 Task: Check the sale-to-list ratio of underground utilities in the last 3 years.
Action: Mouse moved to (960, 224)
Screenshot: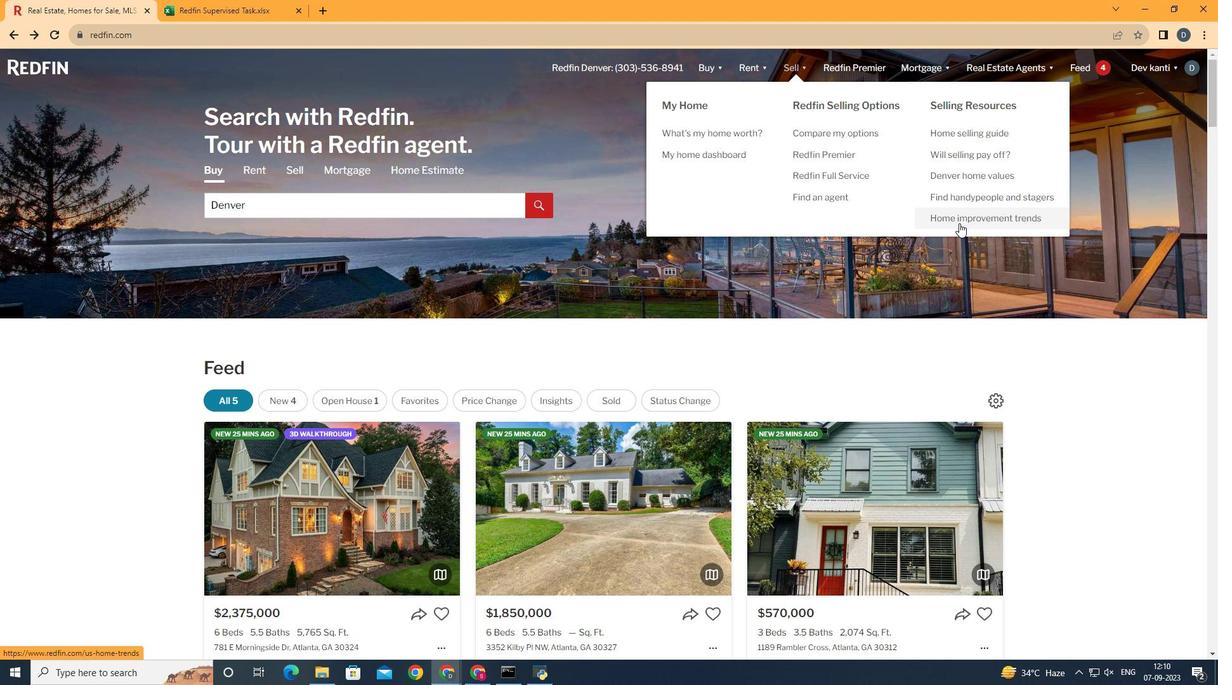 
Action: Mouse pressed left at (960, 224)
Screenshot: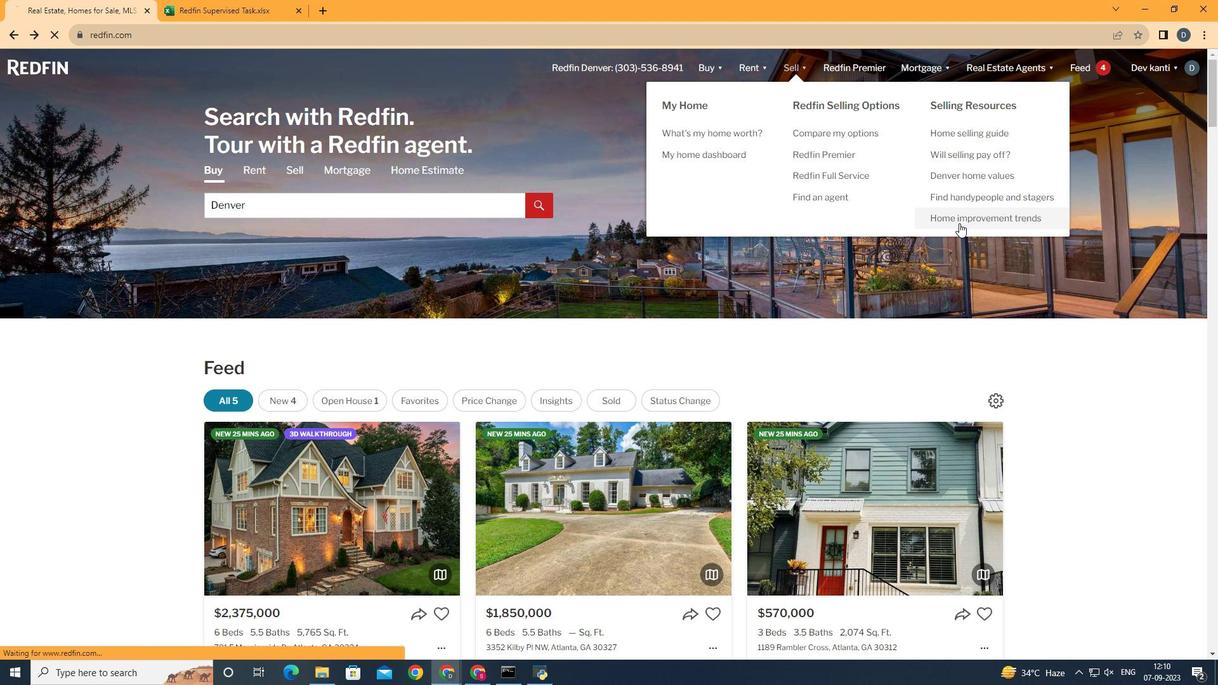 
Action: Mouse moved to (313, 250)
Screenshot: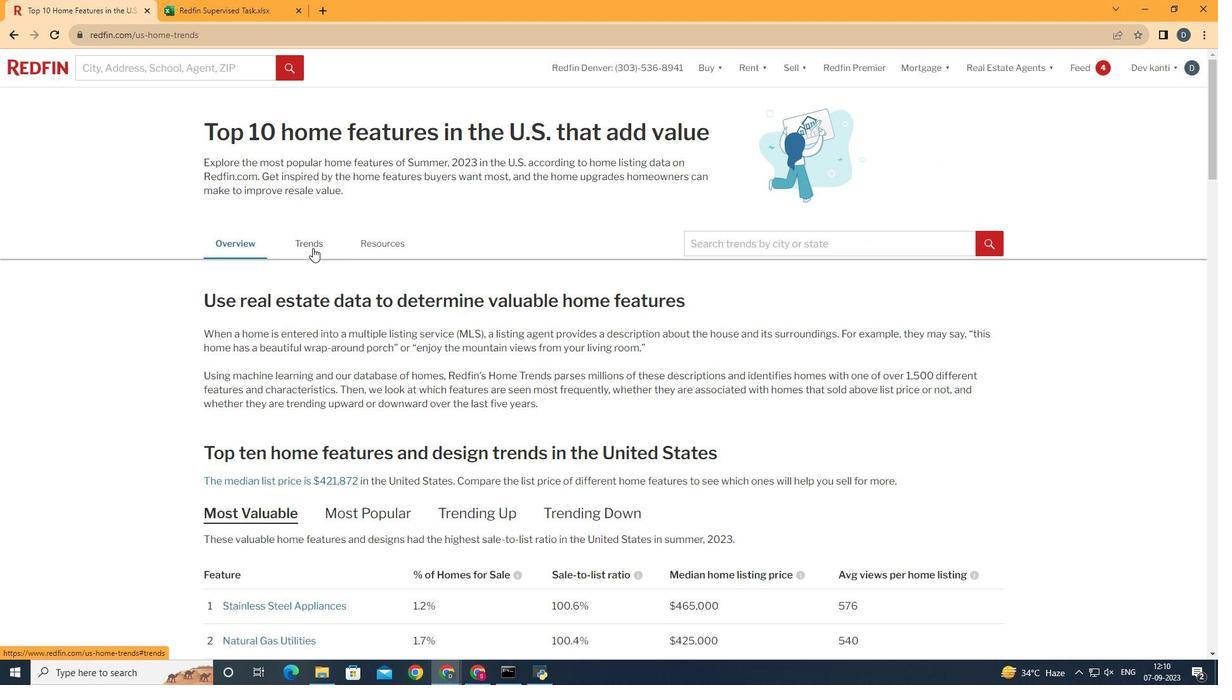 
Action: Mouse pressed left at (313, 250)
Screenshot: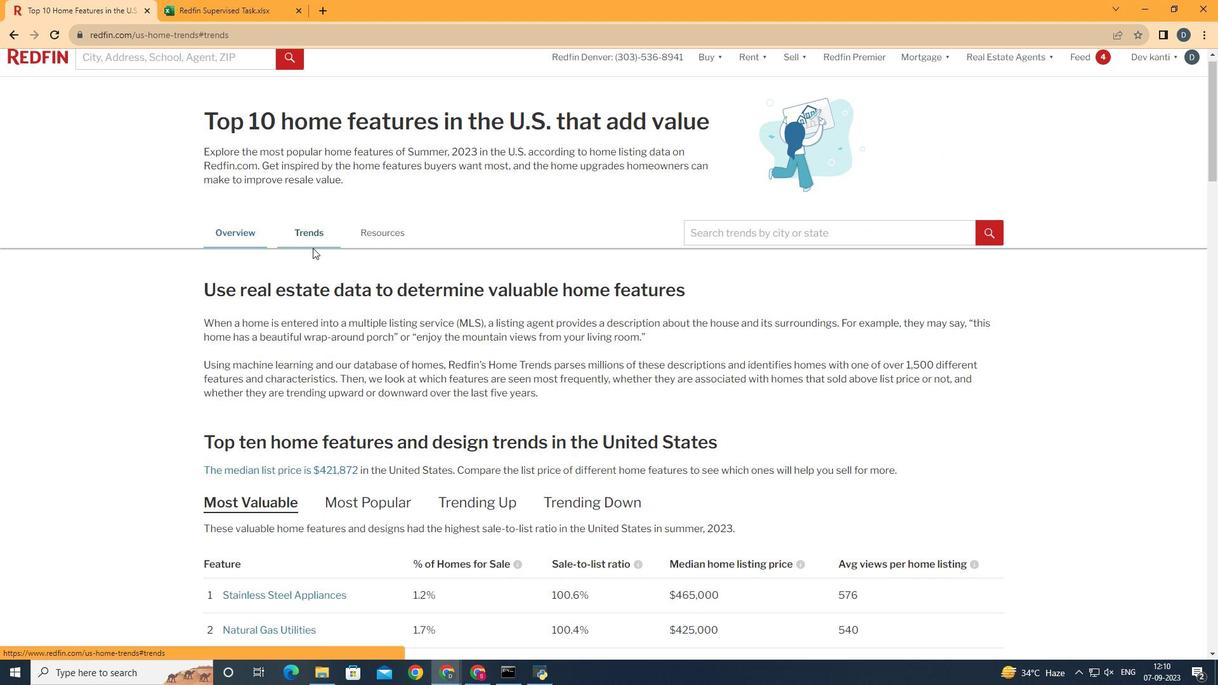 
Action: Mouse moved to (401, 330)
Screenshot: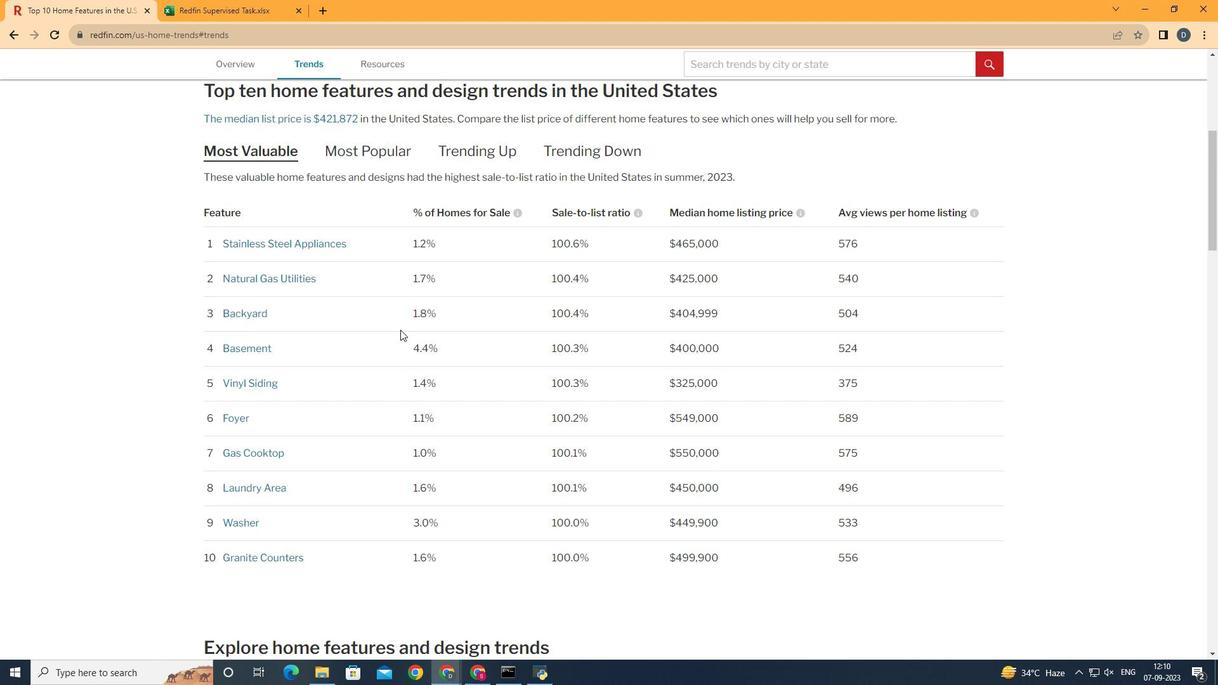 
Action: Mouse scrolled (401, 330) with delta (0, 0)
Screenshot: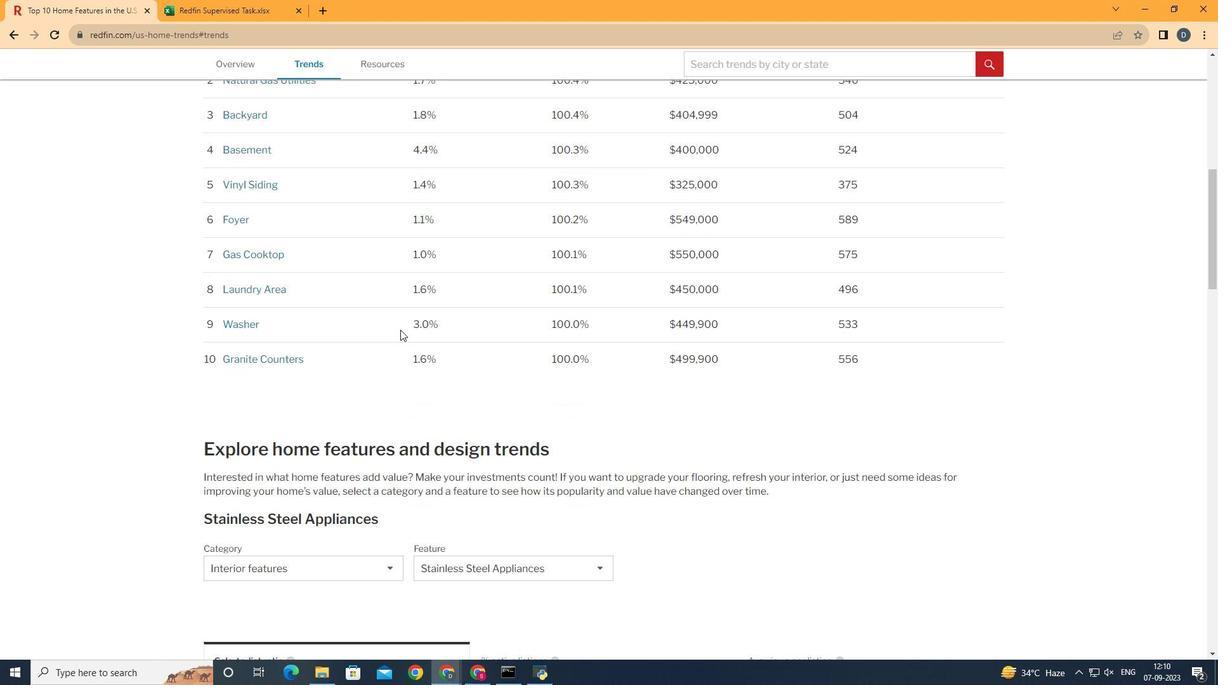 
Action: Mouse scrolled (401, 330) with delta (0, 0)
Screenshot: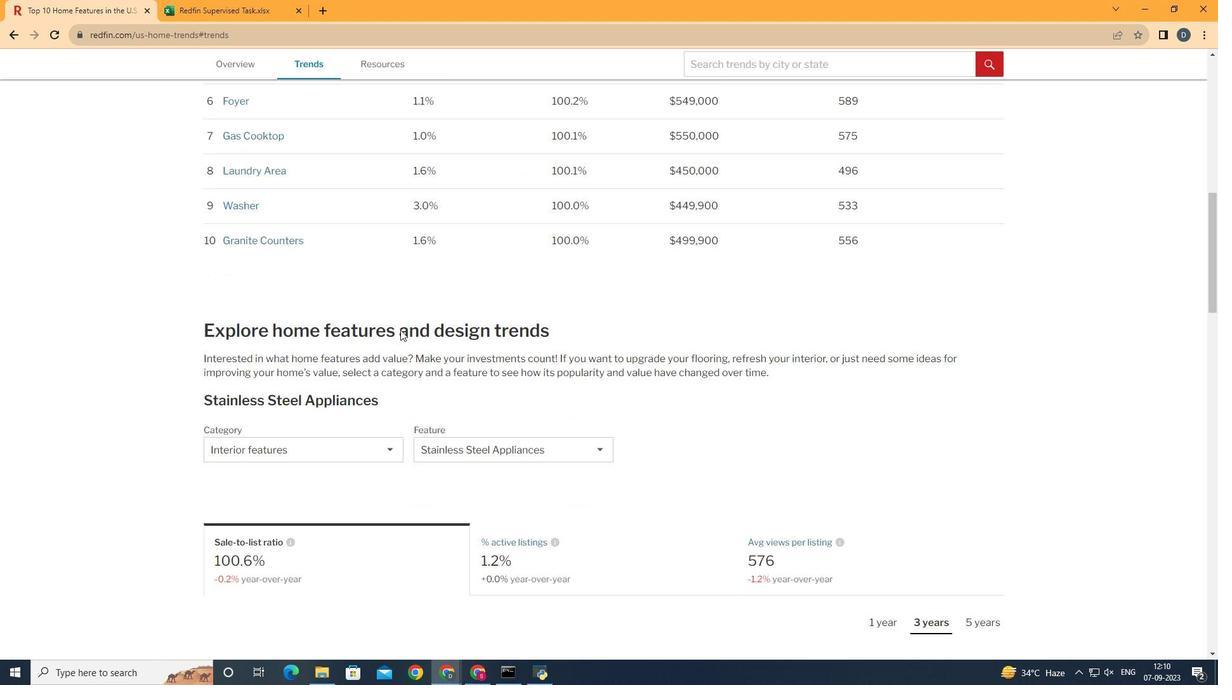 
Action: Mouse scrolled (401, 330) with delta (0, 0)
Screenshot: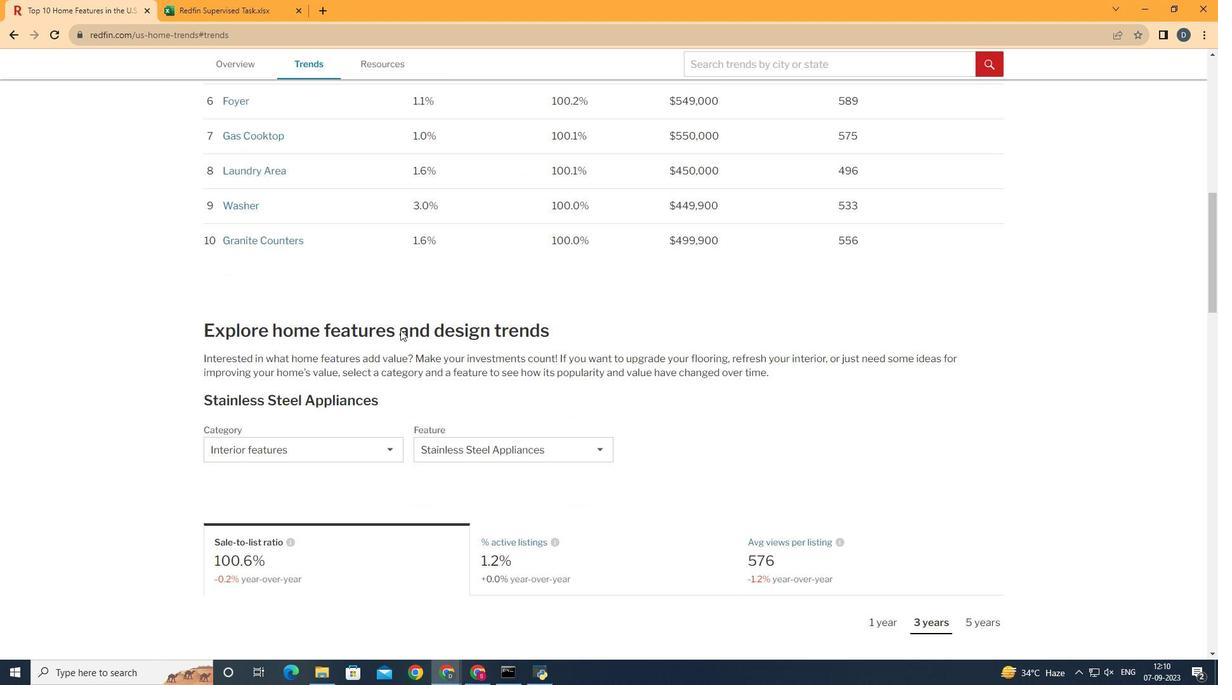 
Action: Mouse scrolled (401, 330) with delta (0, 0)
Screenshot: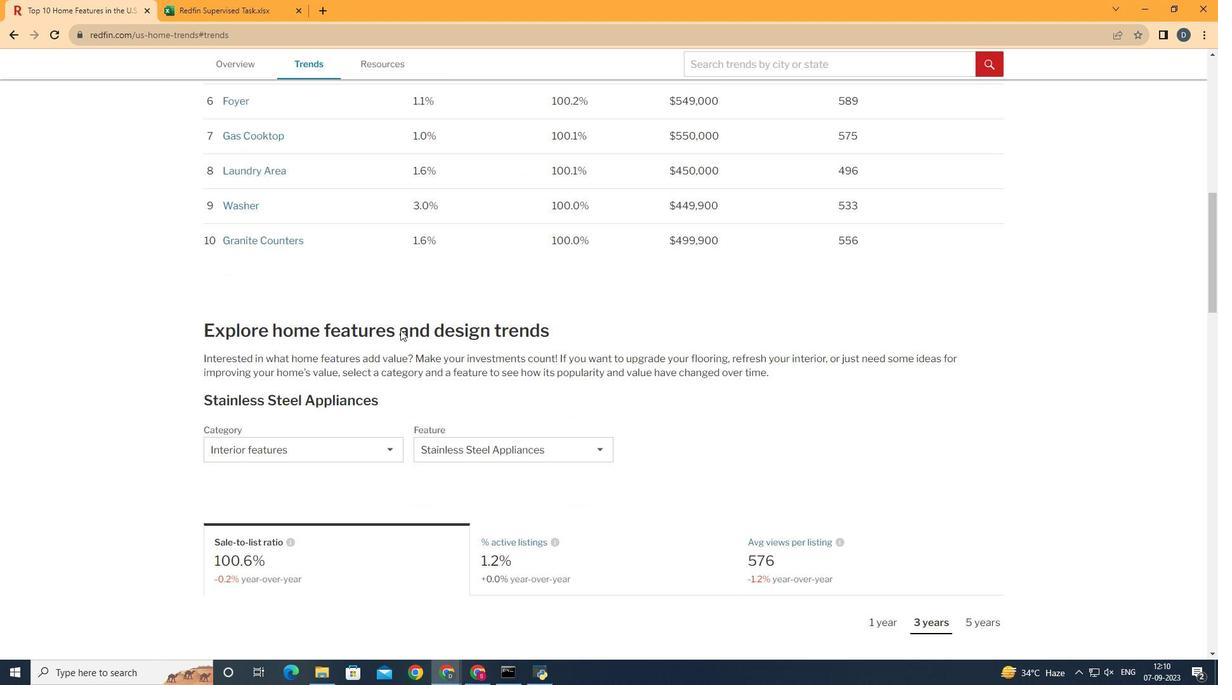 
Action: Mouse scrolled (401, 330) with delta (0, 0)
Screenshot: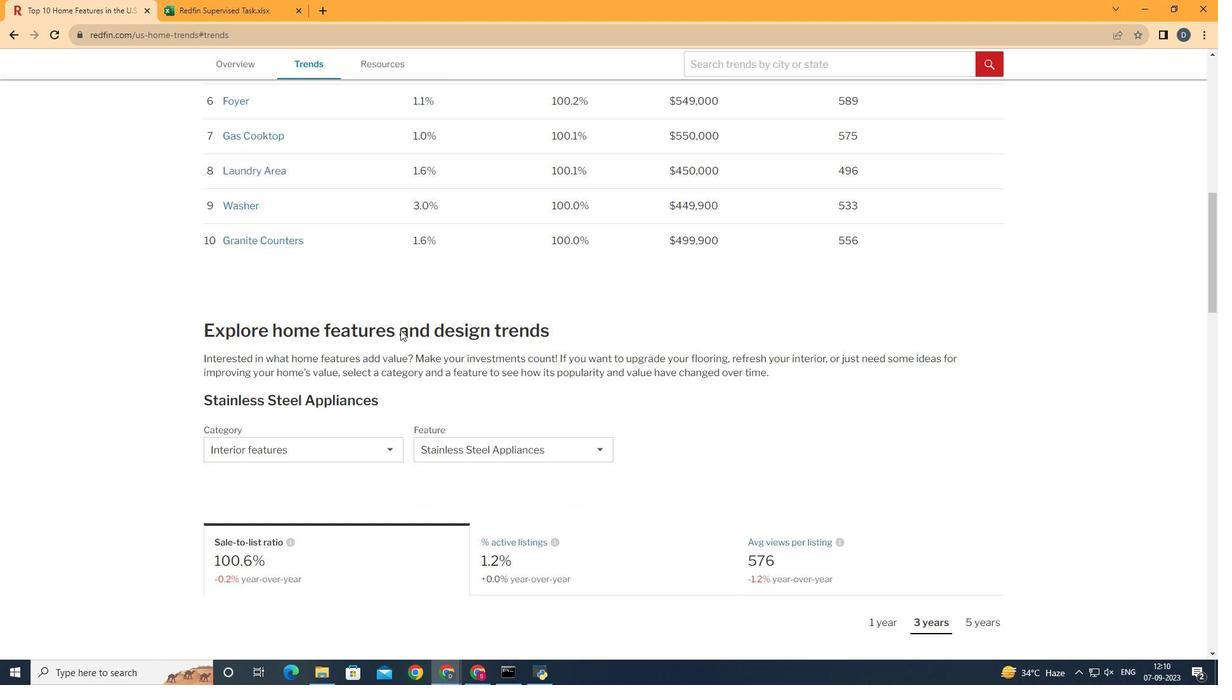 
Action: Mouse scrolled (401, 330) with delta (0, 0)
Screenshot: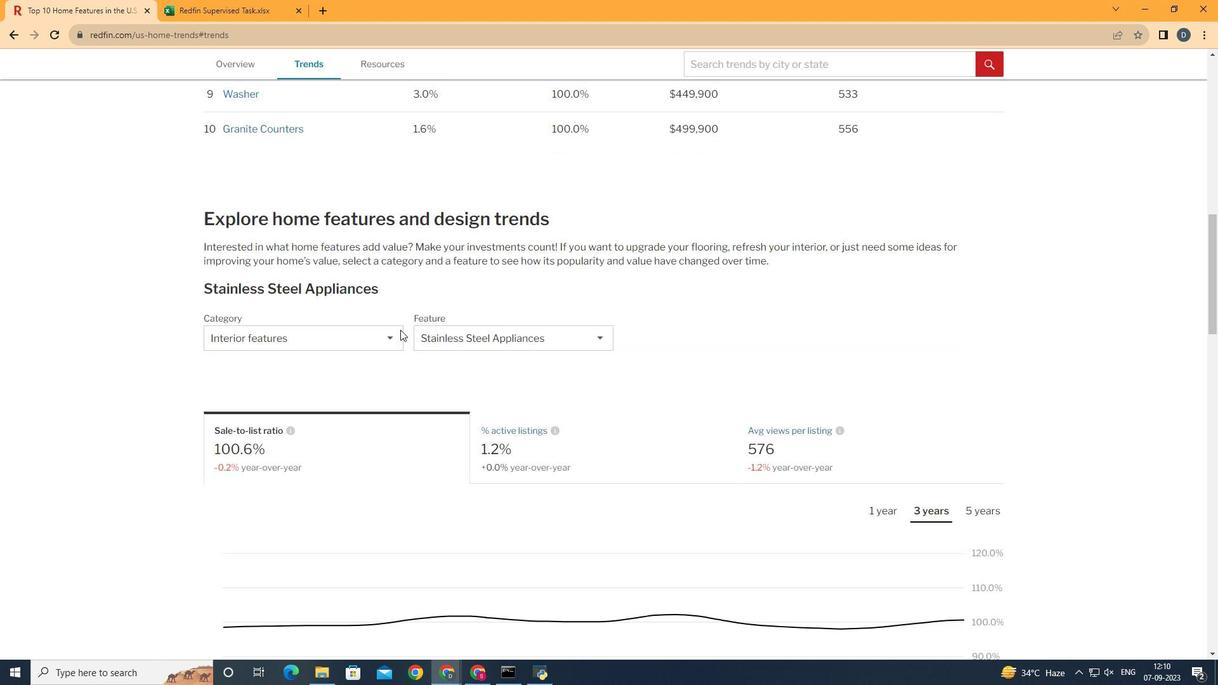 
Action: Mouse scrolled (401, 330) with delta (0, 0)
Screenshot: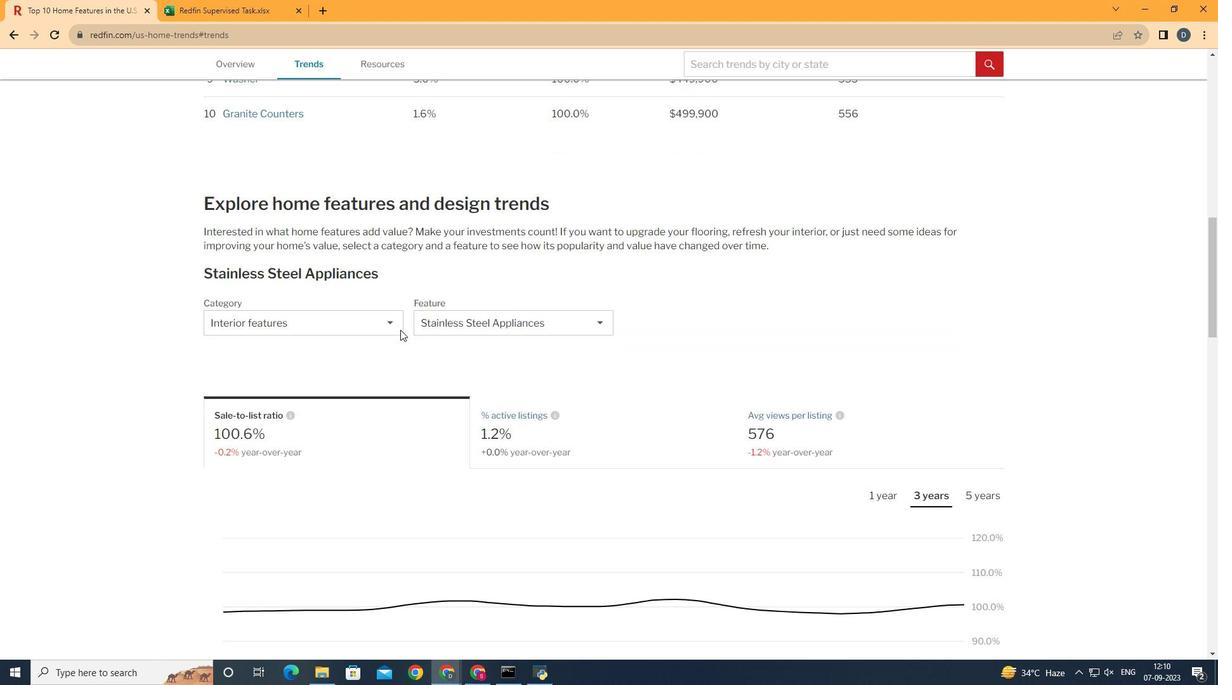 
Action: Mouse moved to (385, 323)
Screenshot: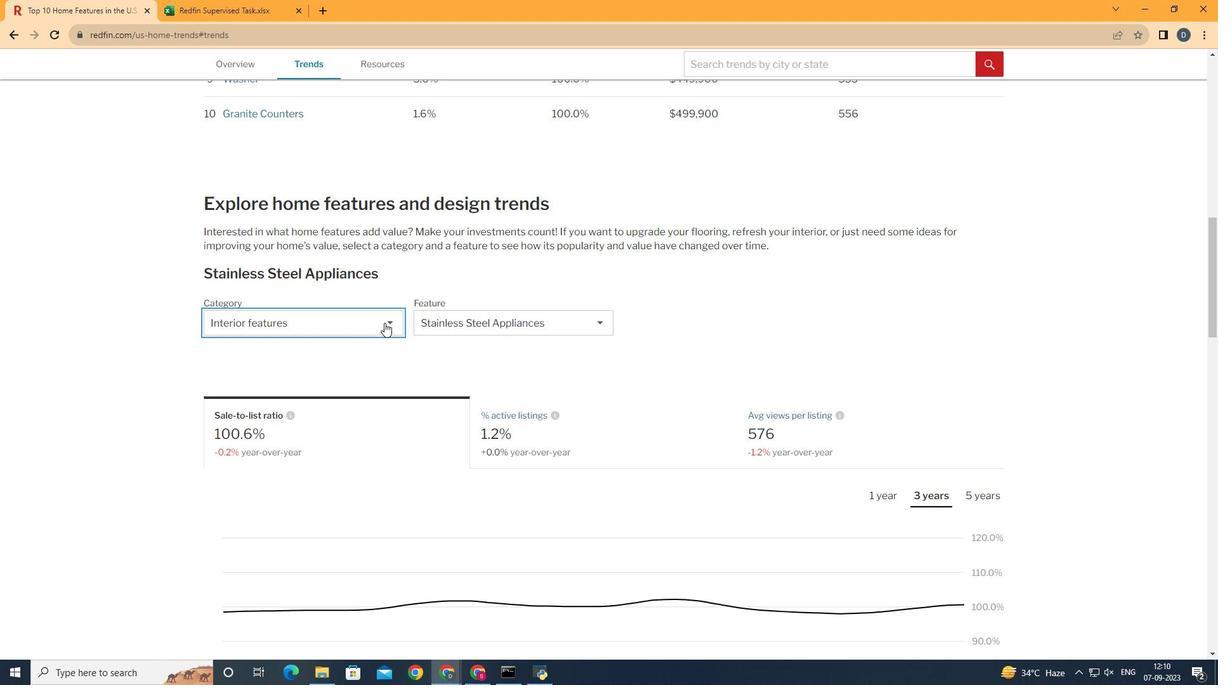 
Action: Mouse pressed left at (385, 323)
Screenshot: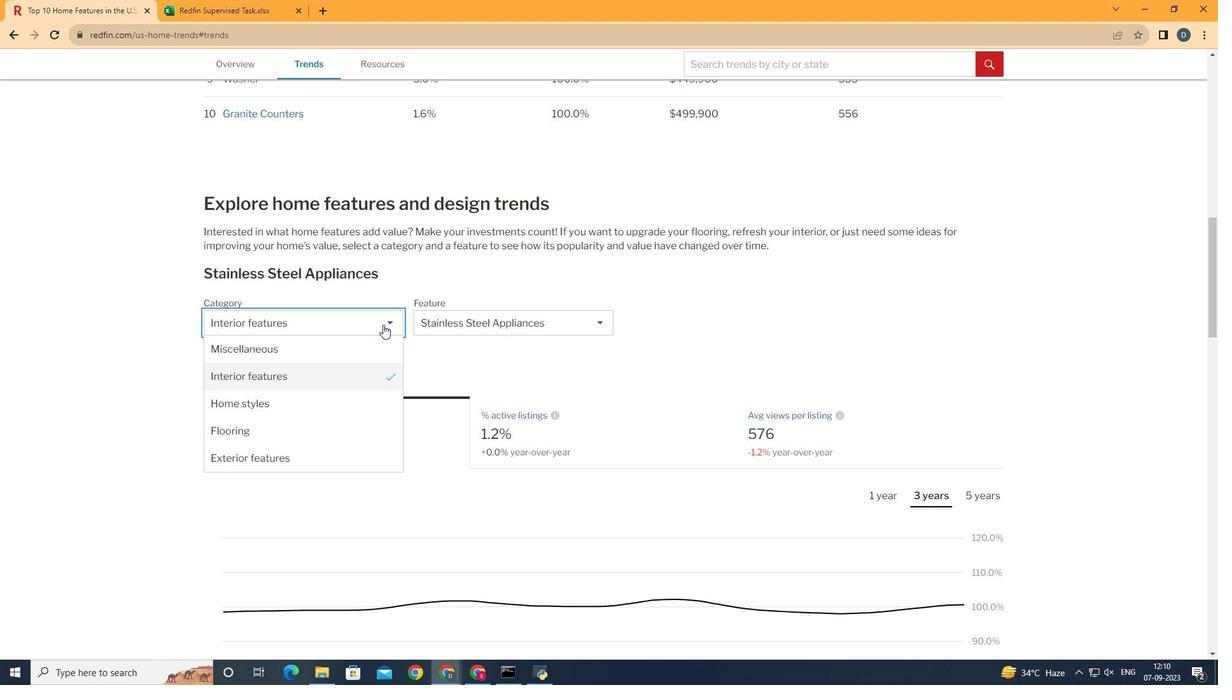 
Action: Mouse moved to (381, 348)
Screenshot: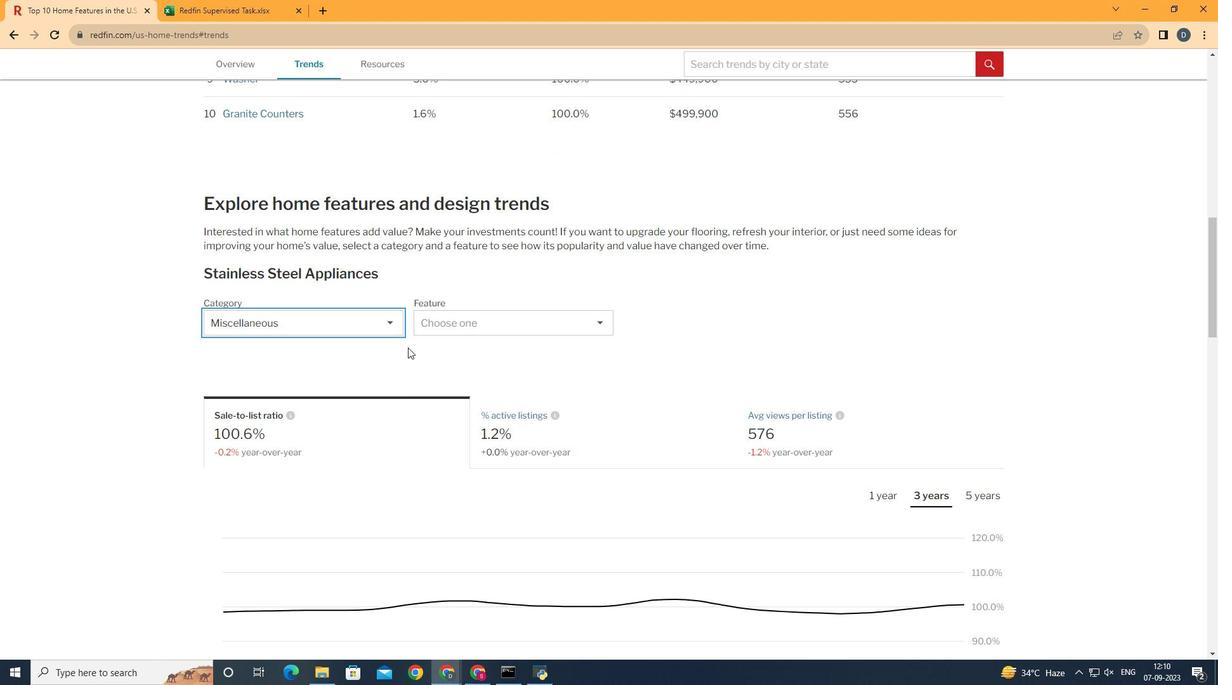 
Action: Mouse pressed left at (381, 348)
Screenshot: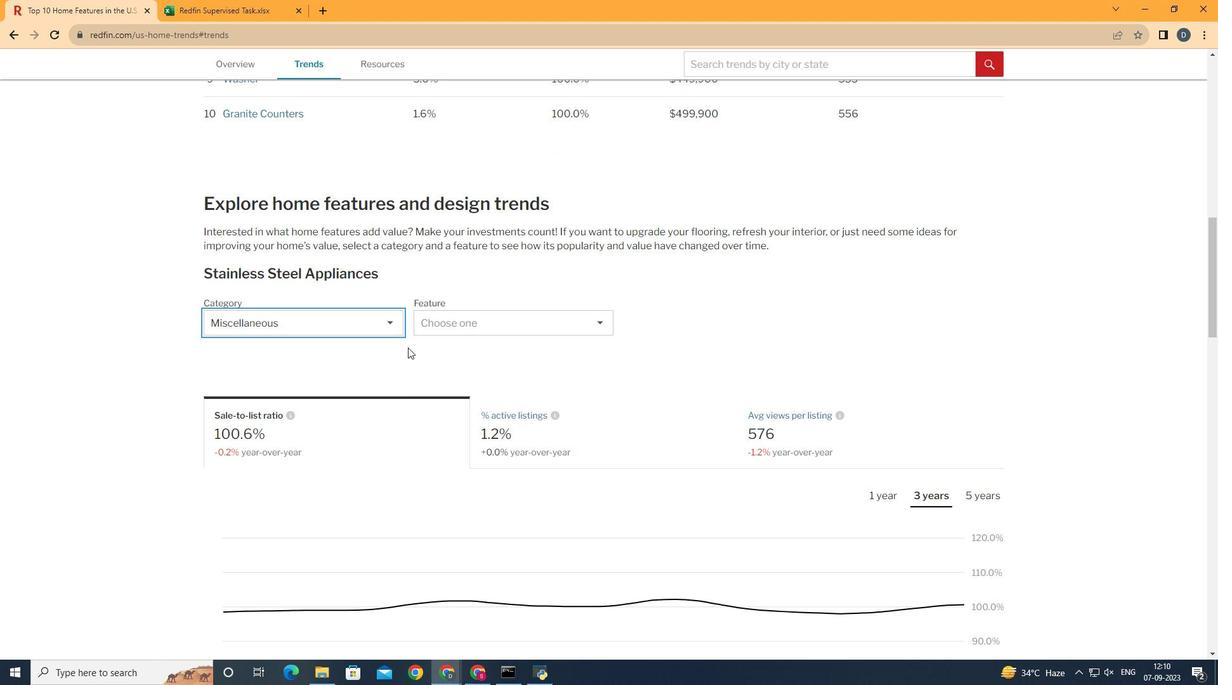 
Action: Mouse moved to (510, 333)
Screenshot: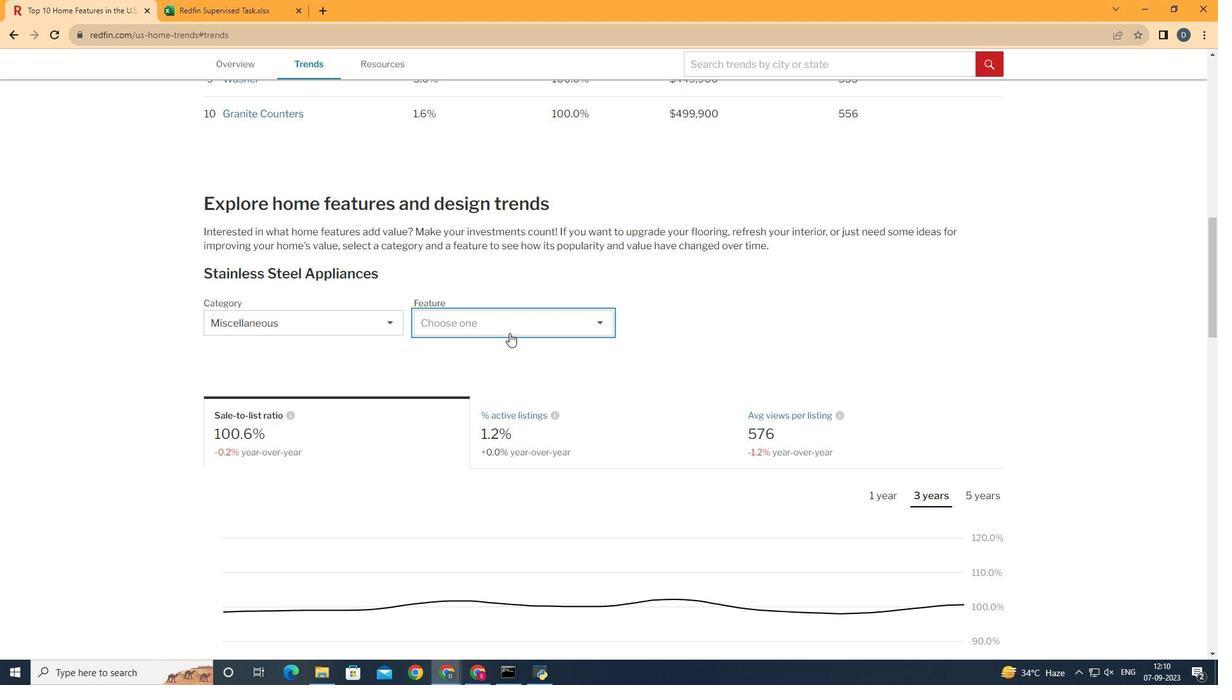 
Action: Mouse pressed left at (510, 333)
Screenshot: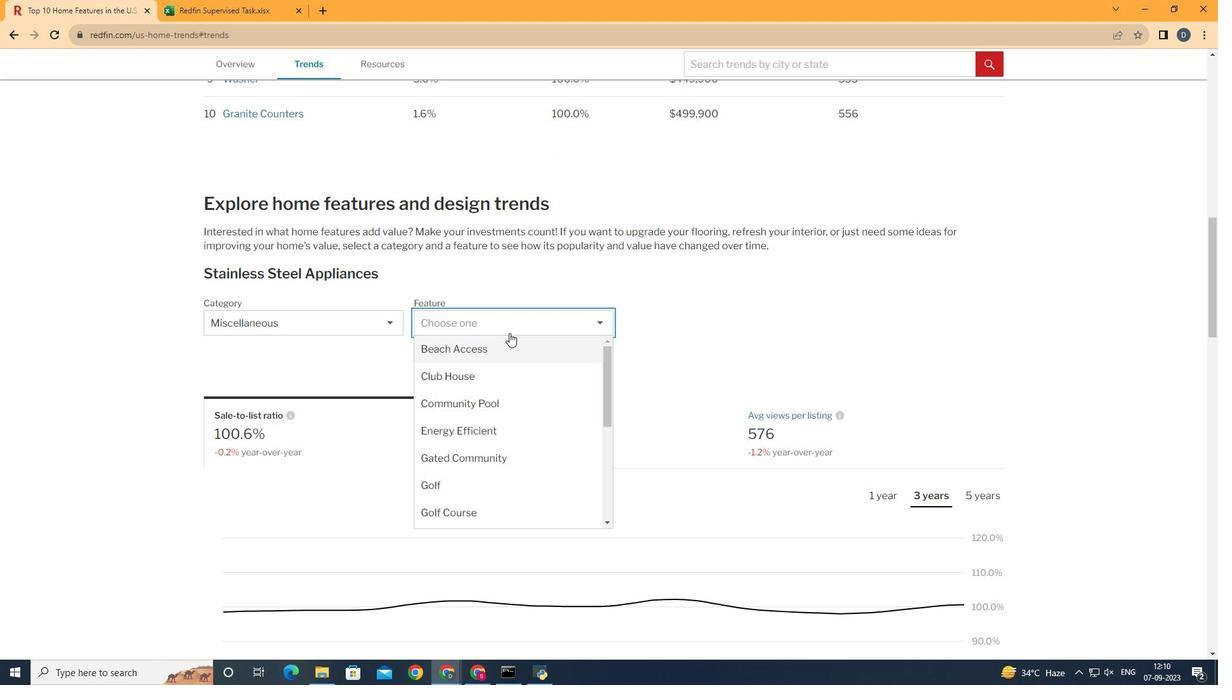 
Action: Mouse moved to (530, 399)
Screenshot: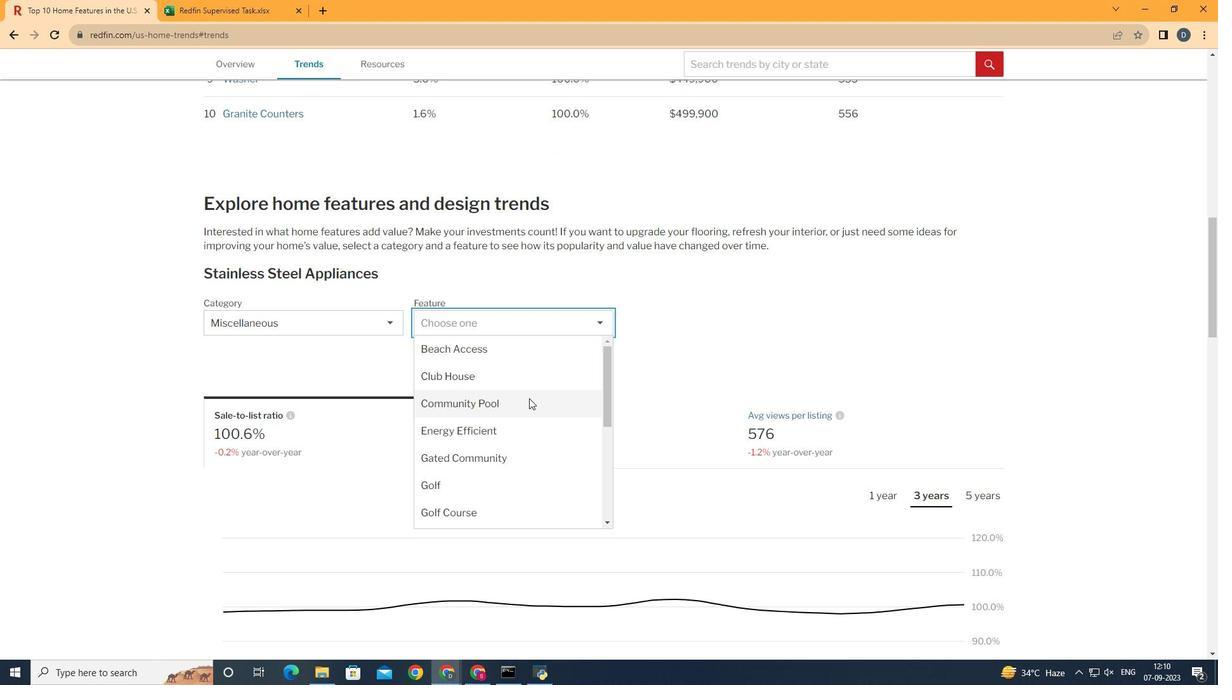 
Action: Mouse scrolled (530, 398) with delta (0, 0)
Screenshot: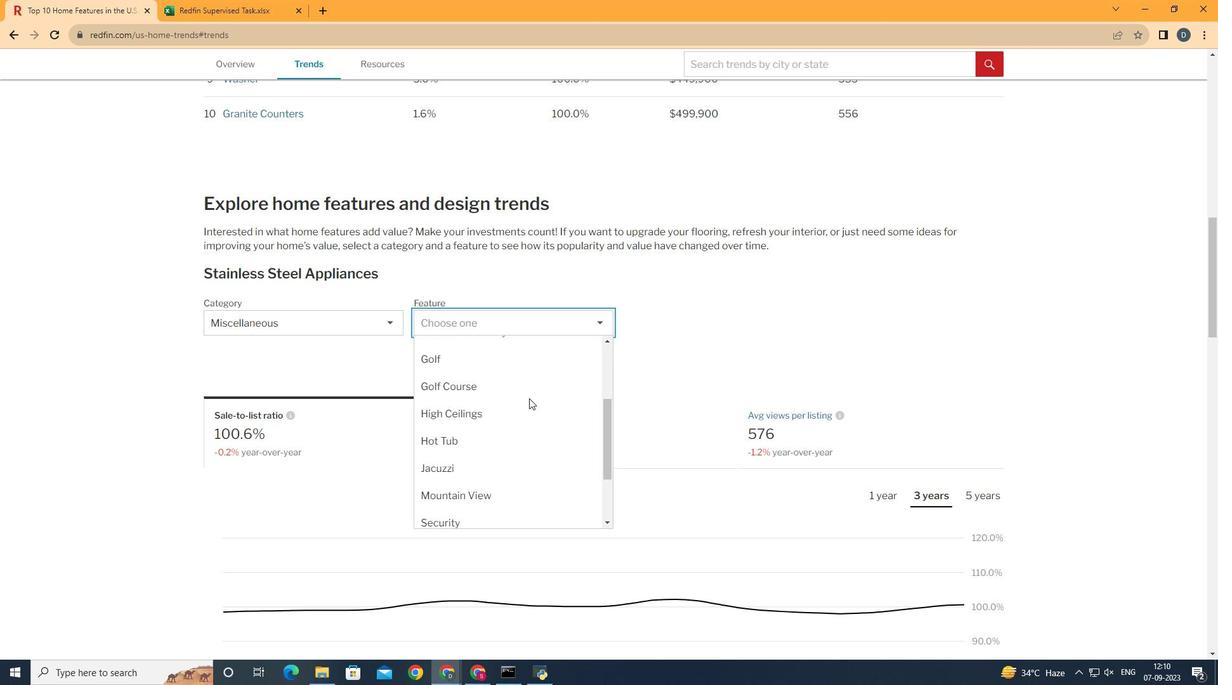 
Action: Mouse scrolled (530, 398) with delta (0, 0)
Screenshot: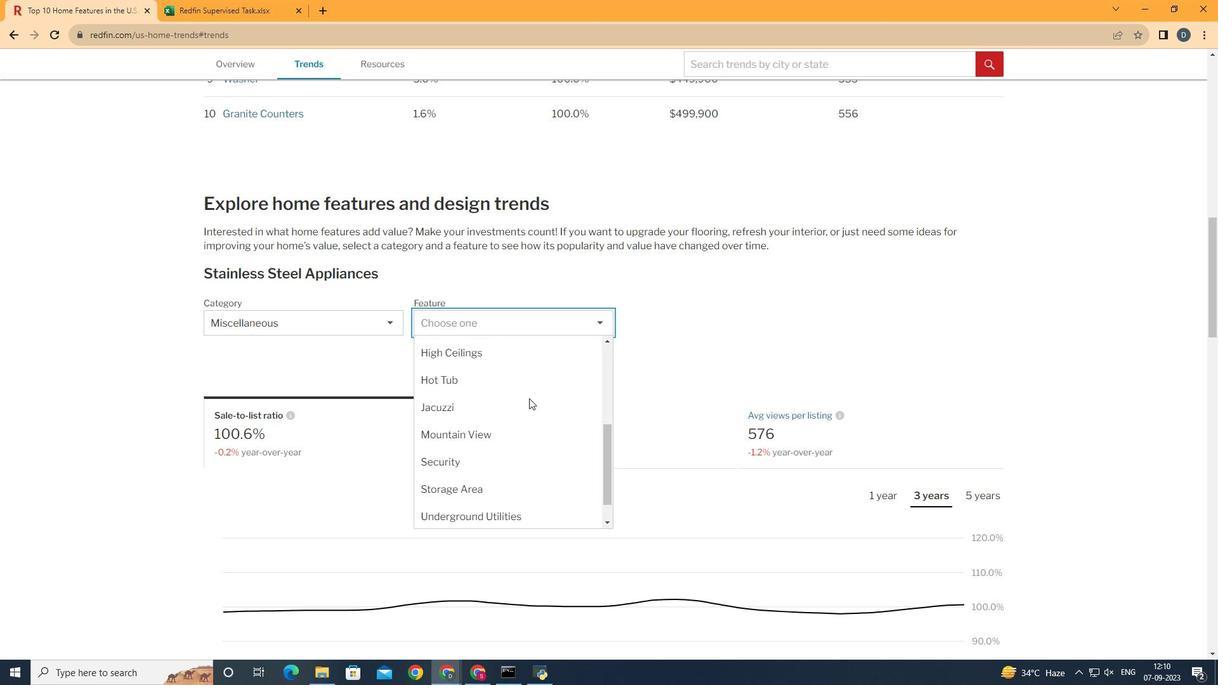 
Action: Mouse scrolled (530, 398) with delta (0, 0)
Screenshot: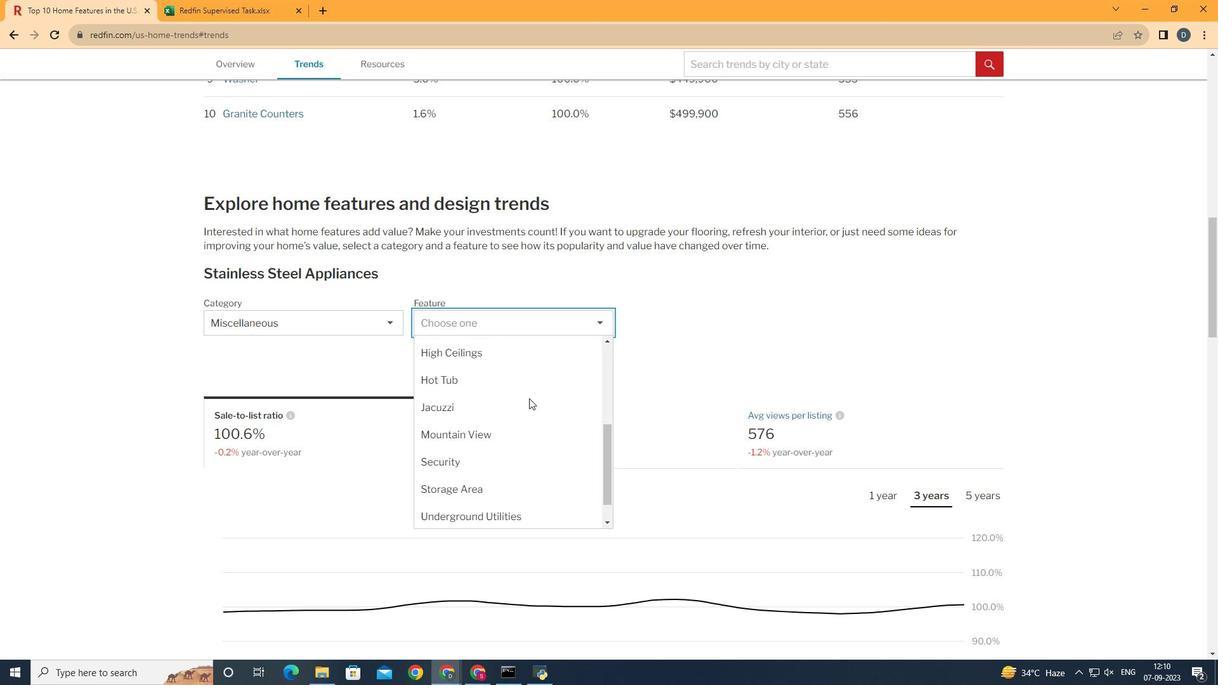 
Action: Mouse scrolled (530, 398) with delta (0, 0)
Screenshot: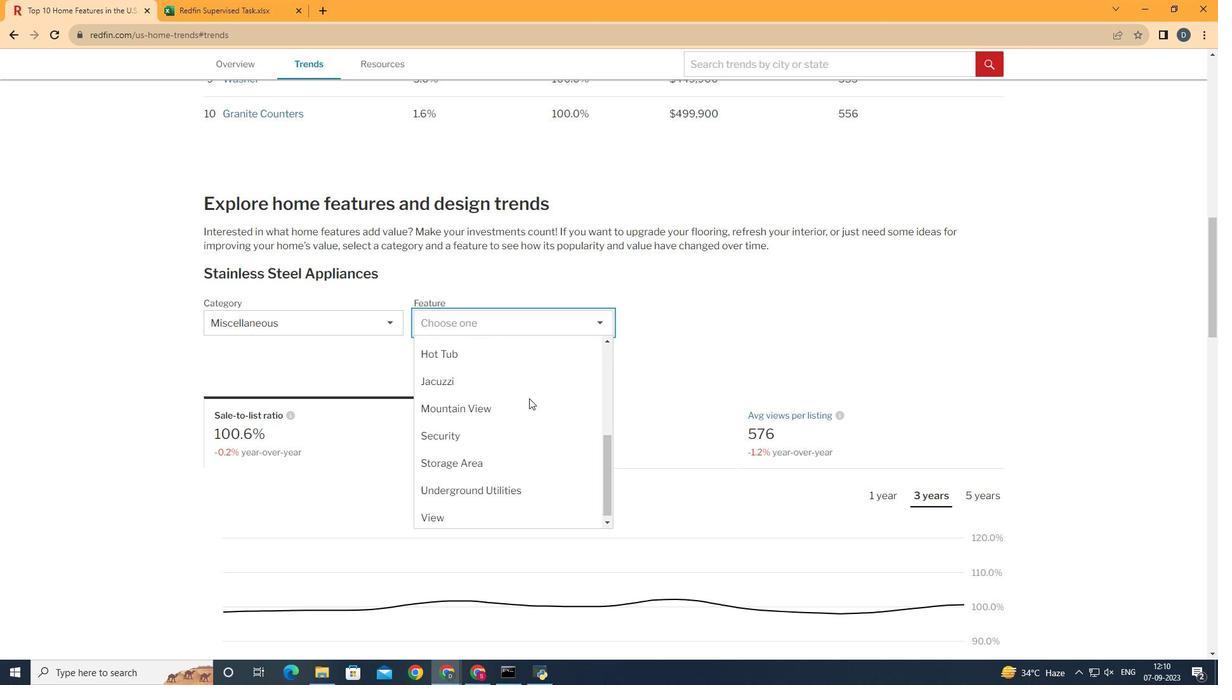 
Action: Mouse scrolled (530, 398) with delta (0, 0)
Screenshot: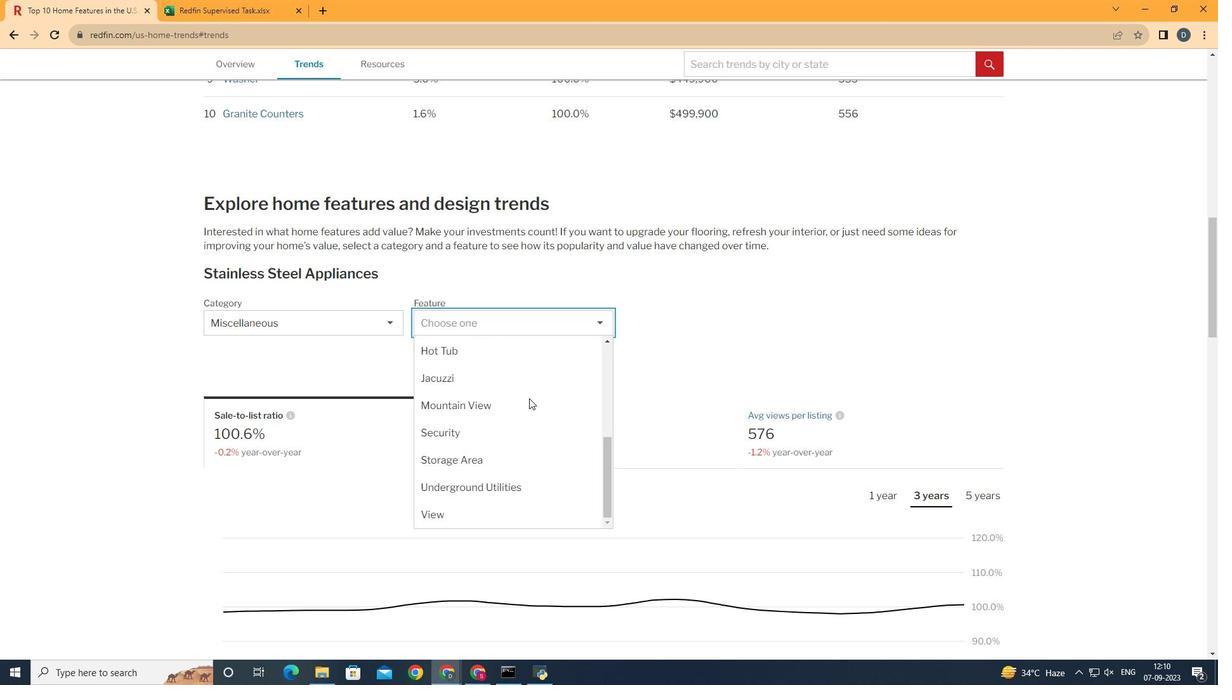 
Action: Mouse scrolled (530, 398) with delta (0, 0)
Screenshot: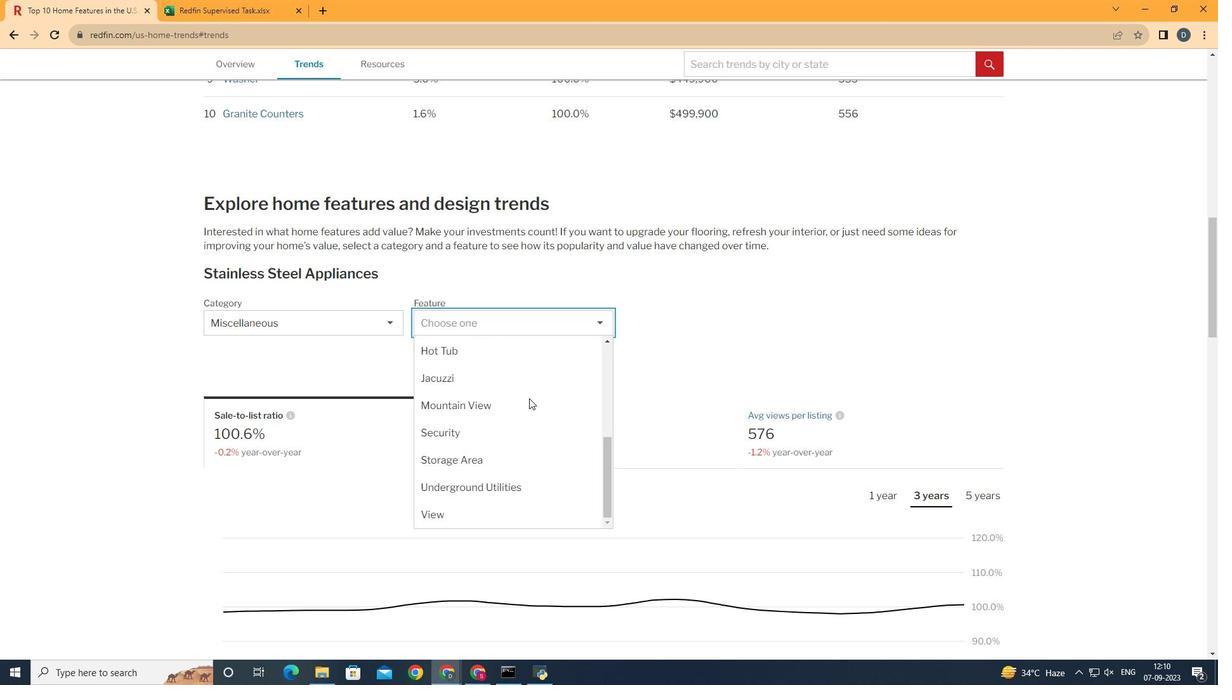 
Action: Mouse scrolled (530, 398) with delta (0, 0)
Screenshot: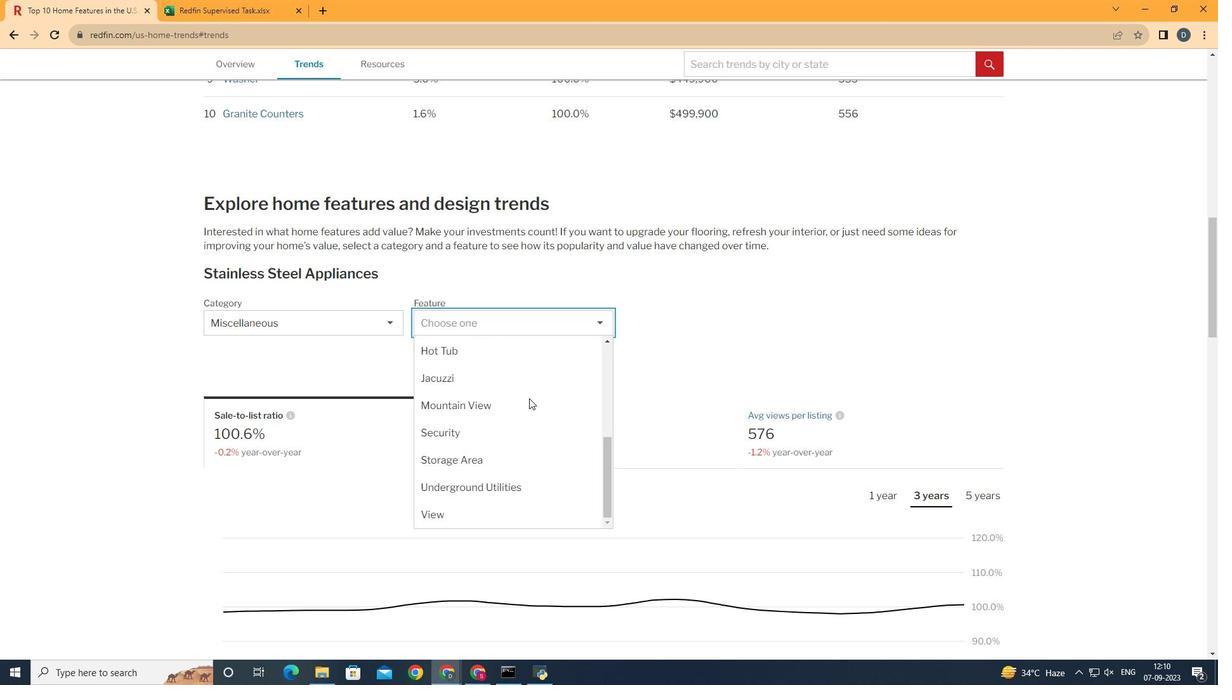 
Action: Mouse scrolled (530, 398) with delta (0, 0)
Screenshot: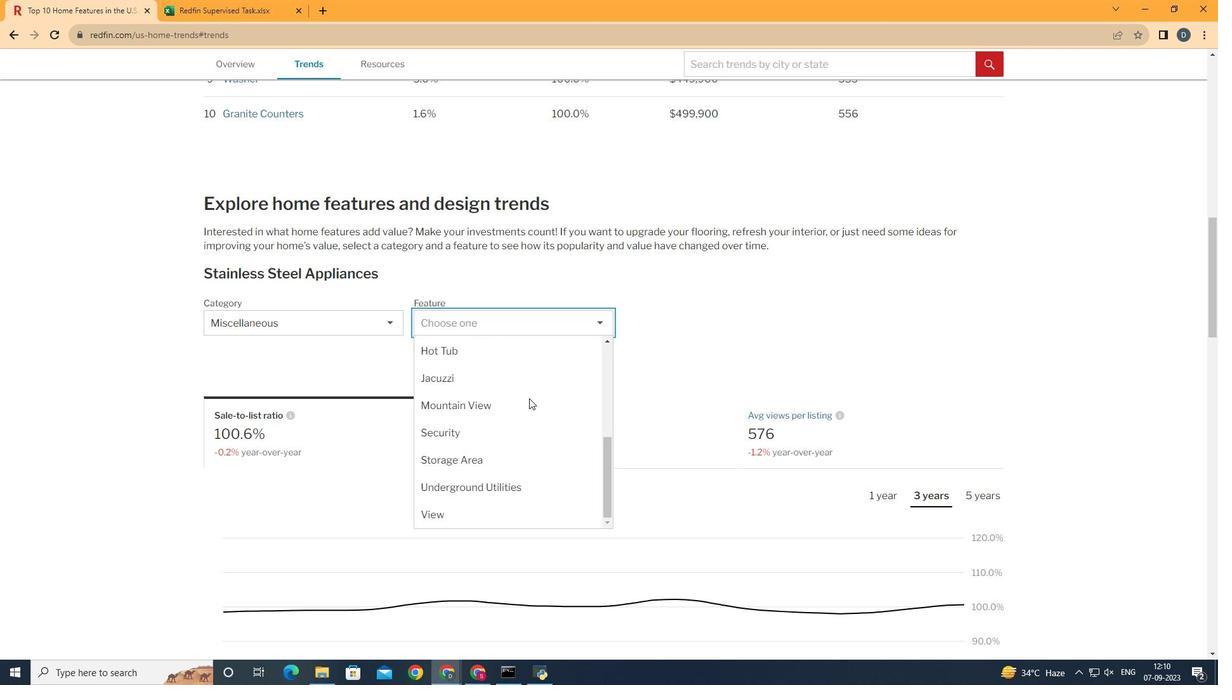 
Action: Mouse moved to (509, 492)
Screenshot: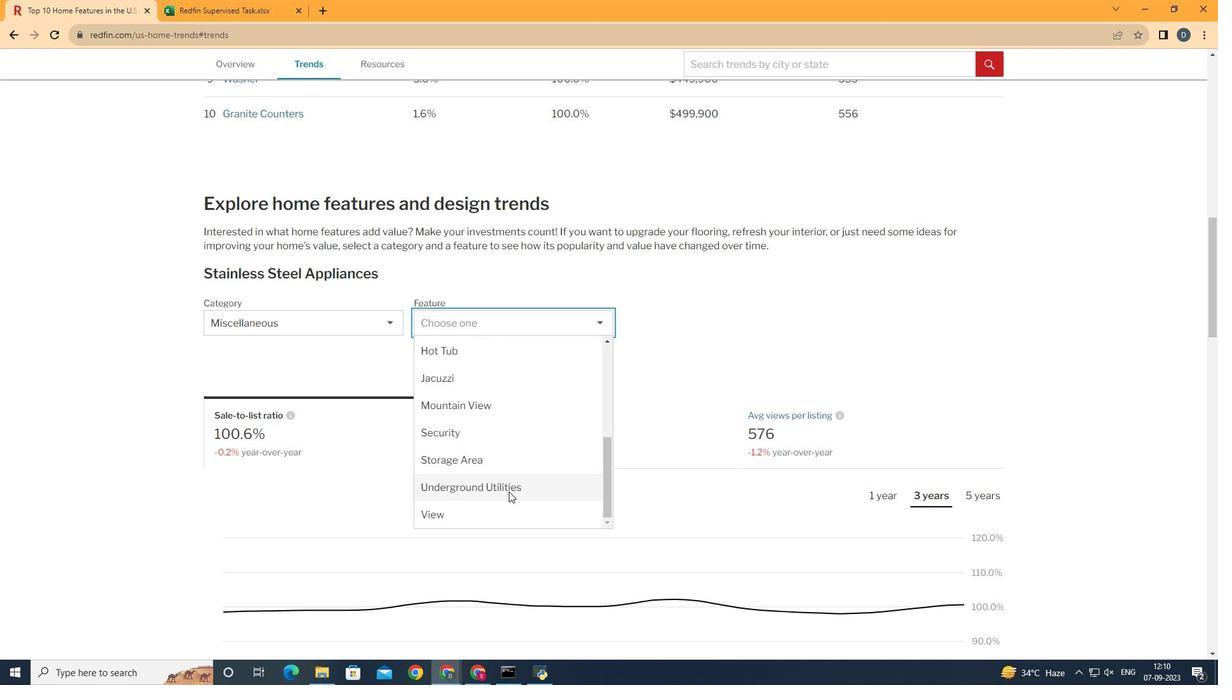 
Action: Mouse pressed left at (509, 492)
Screenshot: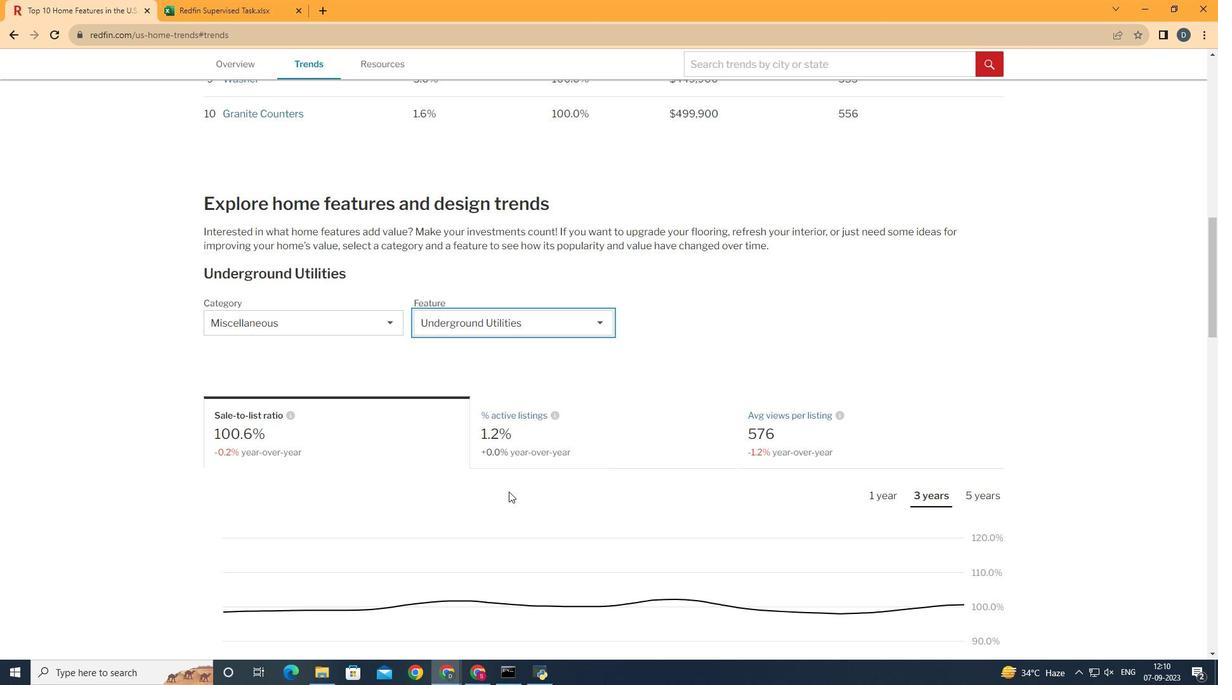 
Action: Mouse moved to (523, 434)
Screenshot: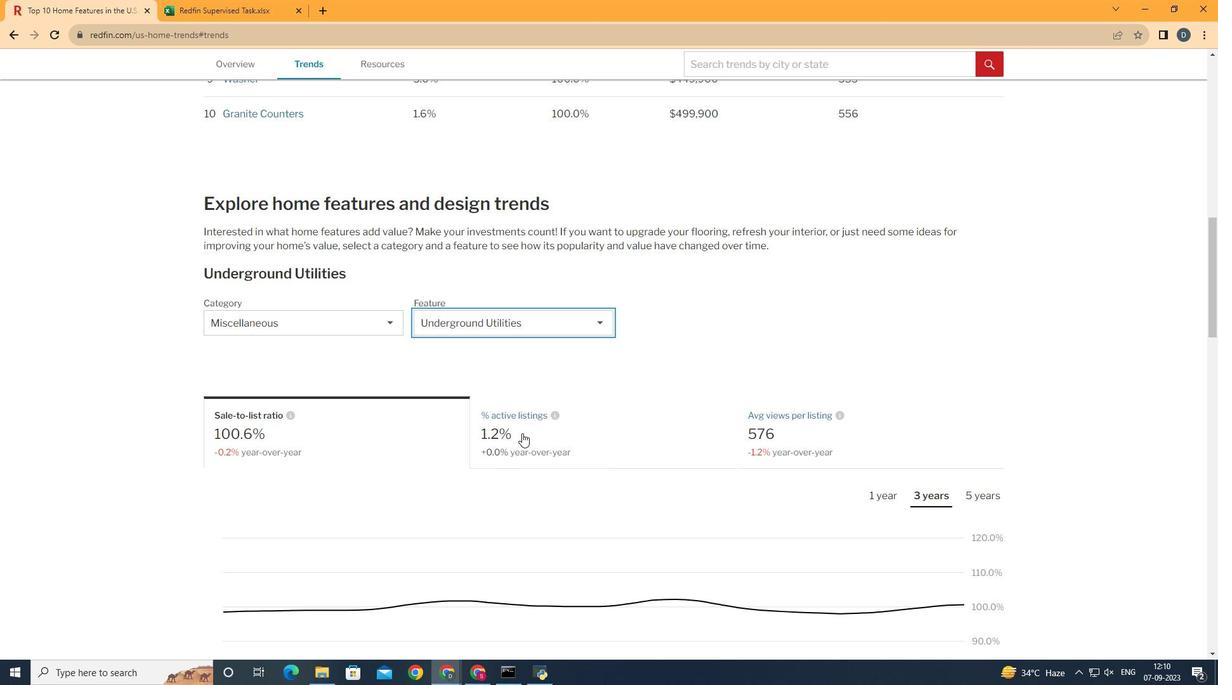 
Action: Mouse scrolled (523, 433) with delta (0, 0)
Screenshot: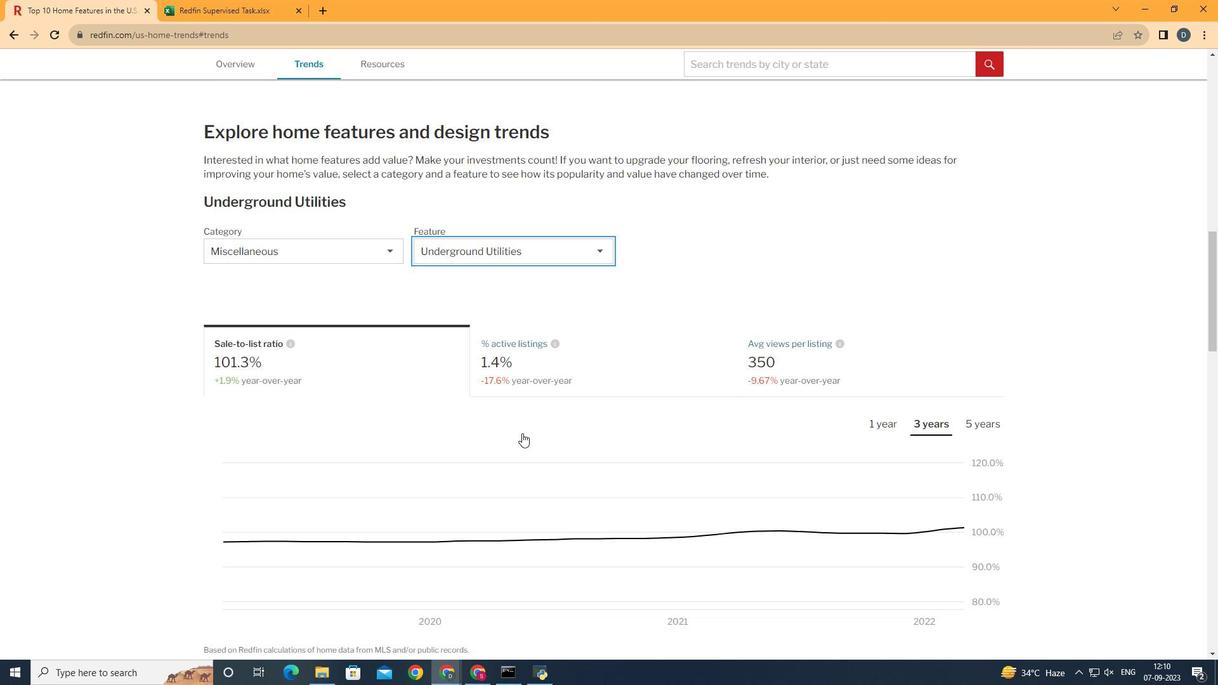 
Action: Mouse scrolled (523, 433) with delta (0, 0)
Screenshot: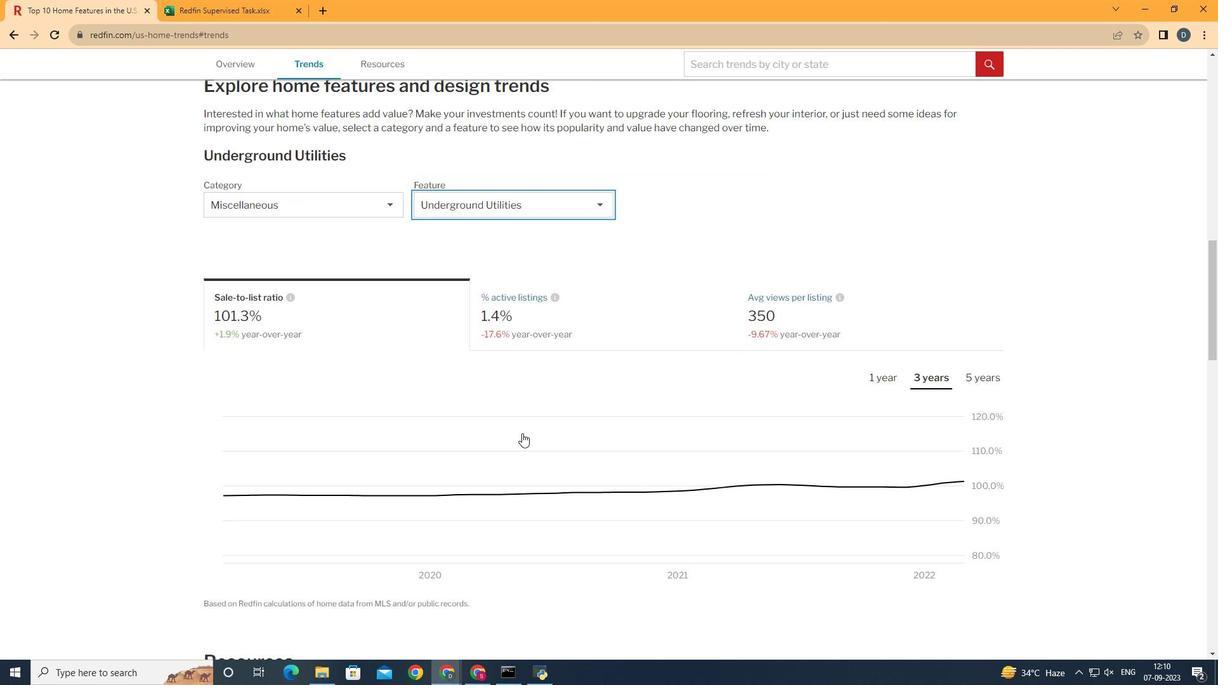 
Action: Mouse moved to (373, 330)
Screenshot: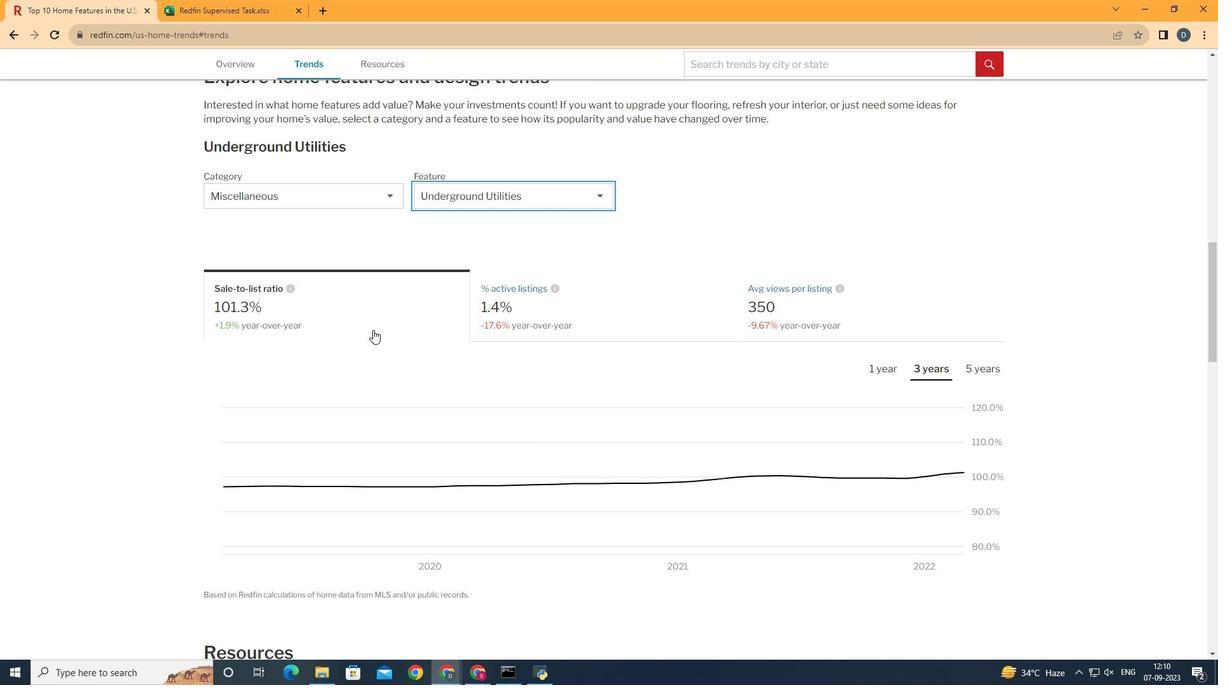 
Action: Mouse pressed left at (373, 330)
Screenshot: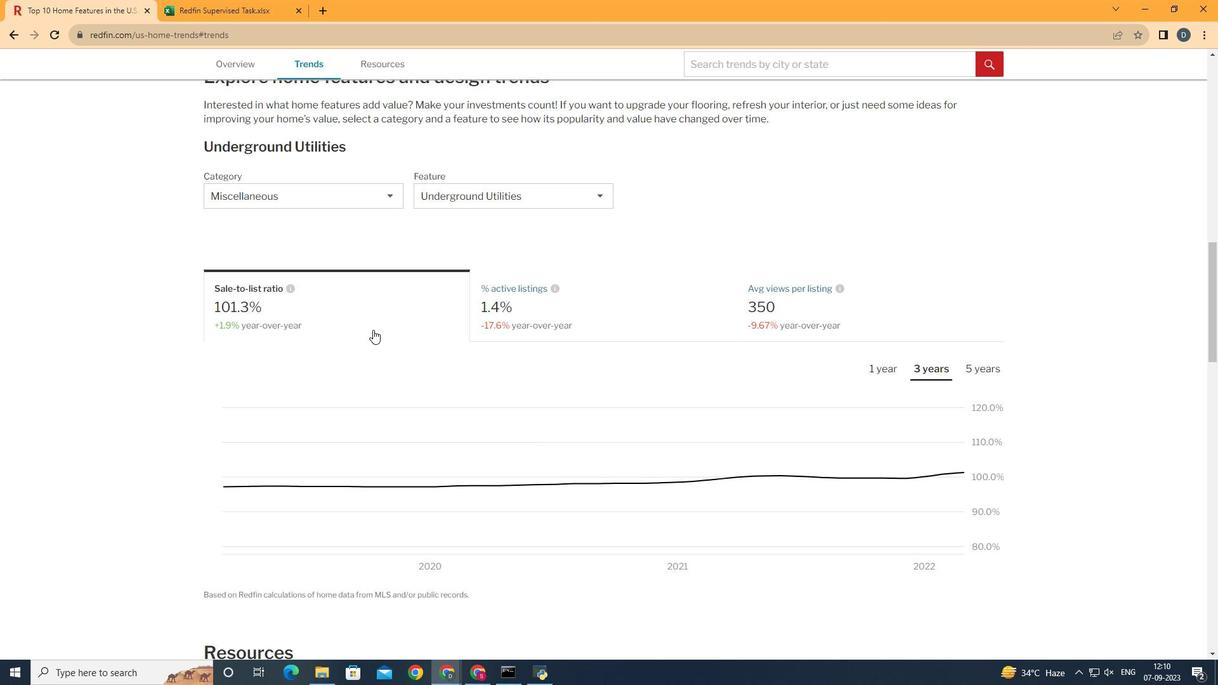 
Action: Mouse moved to (947, 377)
Screenshot: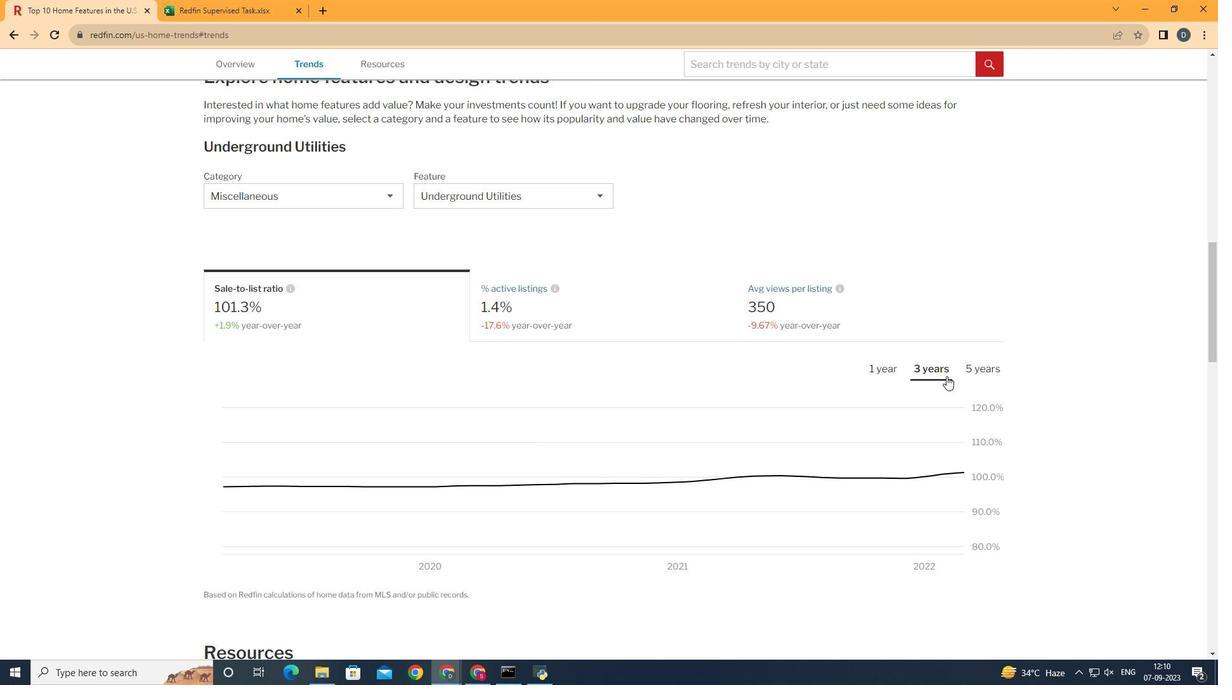 
Action: Mouse pressed left at (947, 377)
Screenshot: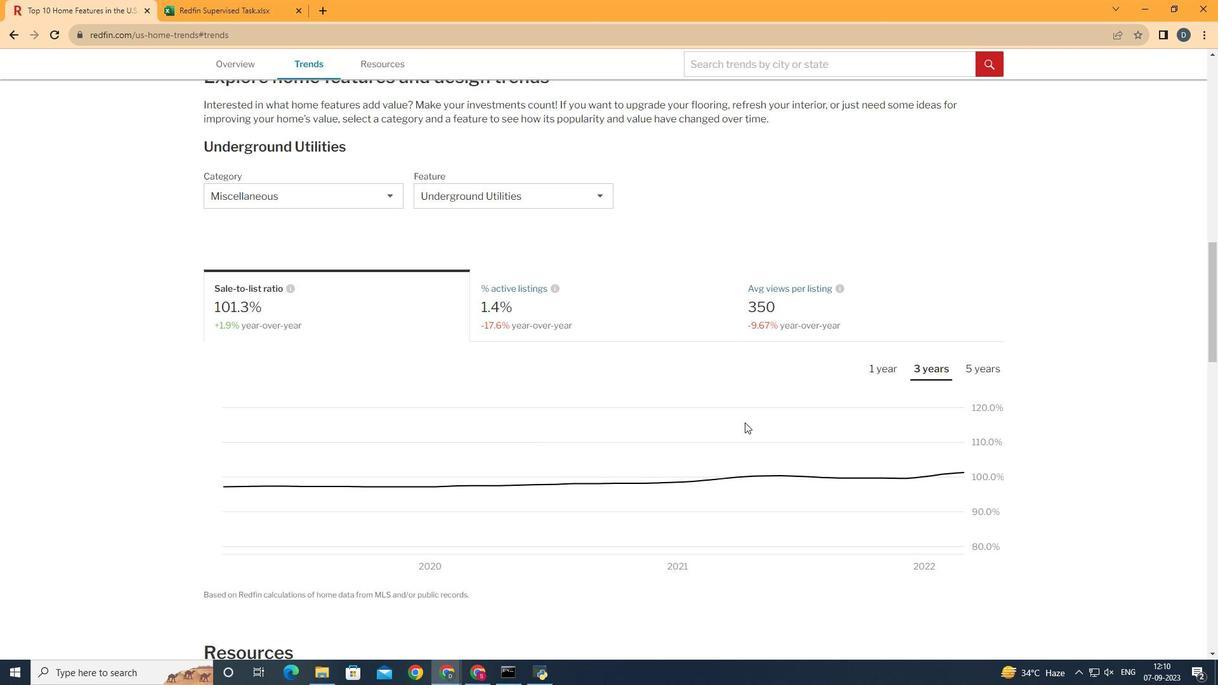 
Action: Mouse moved to (973, 484)
Screenshot: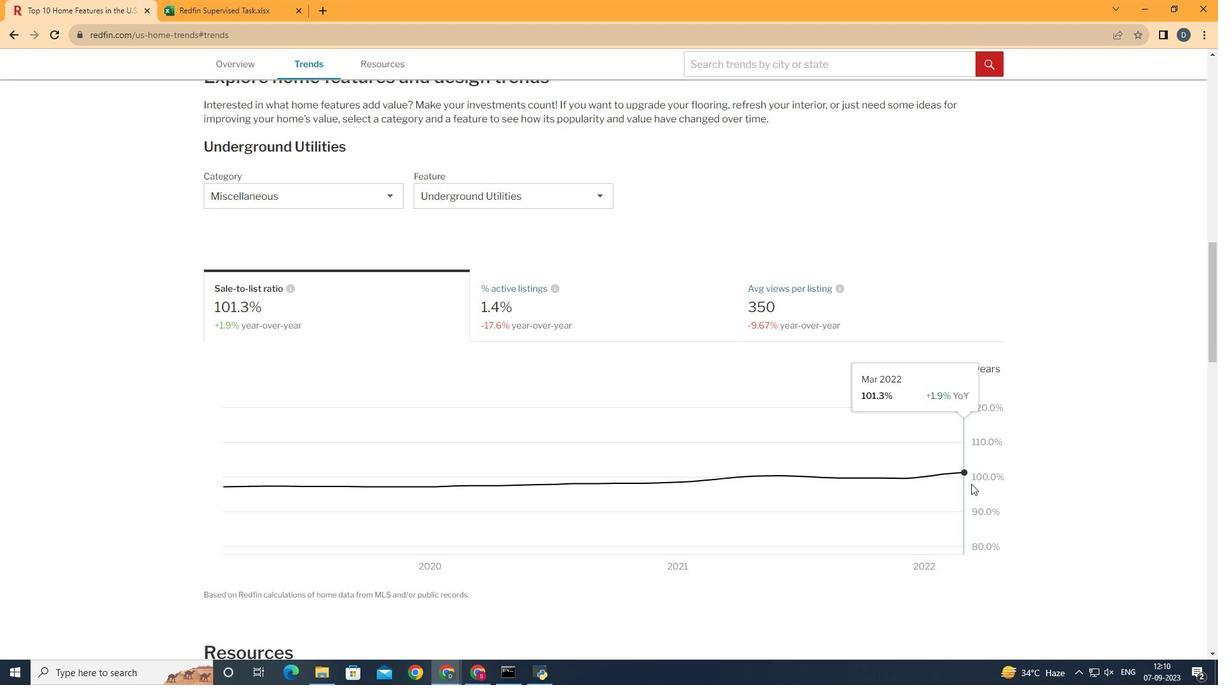 
